 Task: Disable the audio track.
Action: Mouse moved to (65, 9)
Screenshot: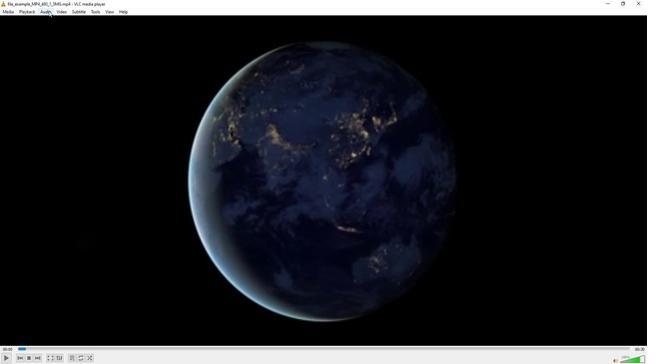 
Action: Mouse pressed left at (65, 9)
Screenshot: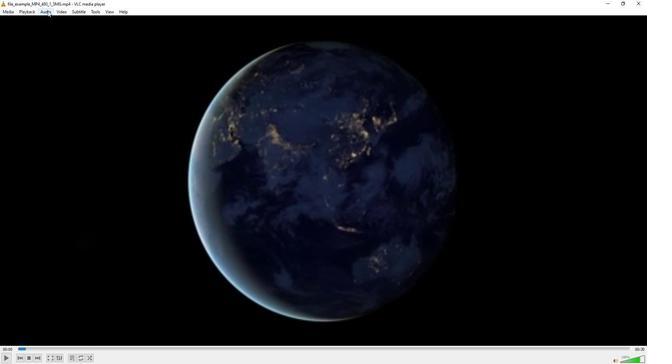 
Action: Mouse moved to (74, 18)
Screenshot: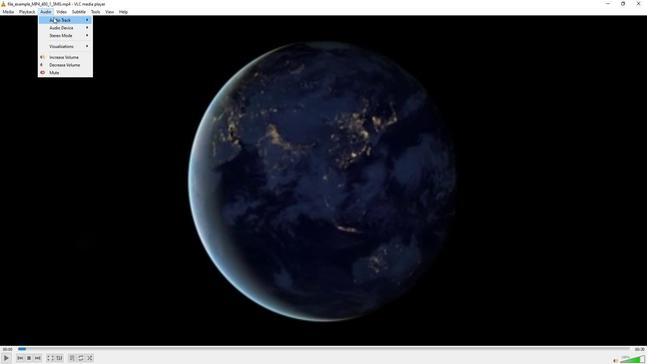 
Action: Mouse pressed left at (74, 18)
Screenshot: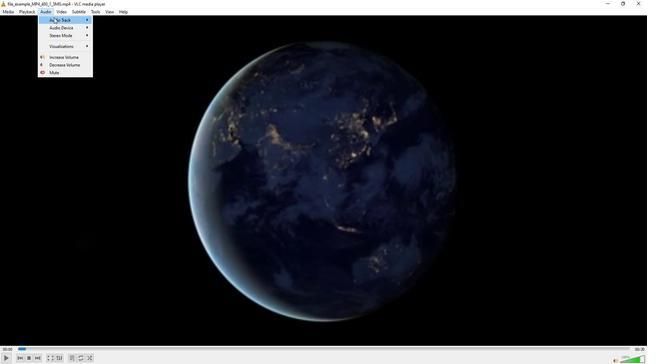 
Action: Mouse moved to (149, 22)
Screenshot: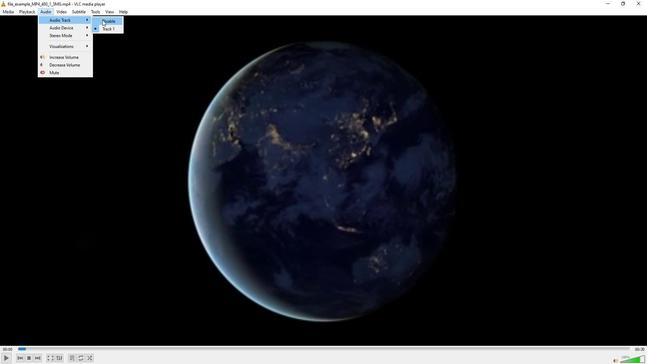 
Action: Mouse pressed left at (149, 22)
Screenshot: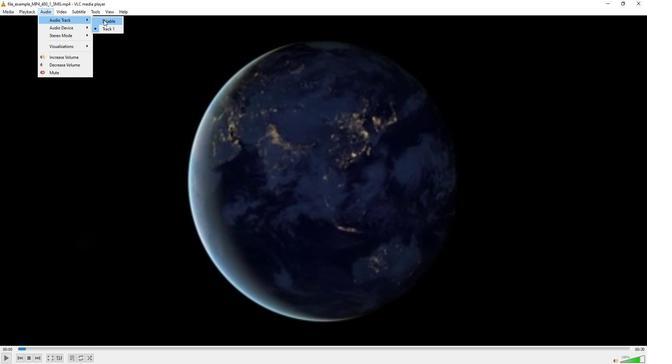 
Action: Mouse moved to (163, 90)
Screenshot: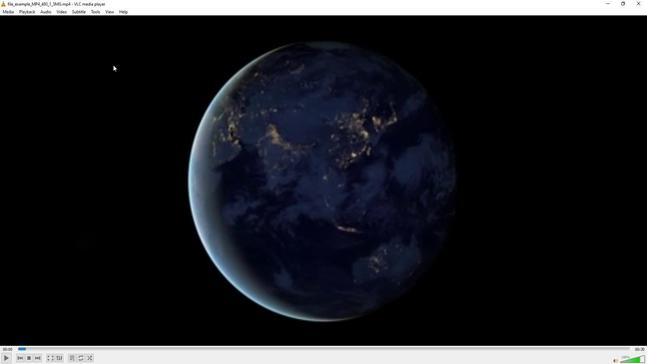 
